Task: Look for multi-family home type.
Action: Mouse moved to (737, 62)
Screenshot: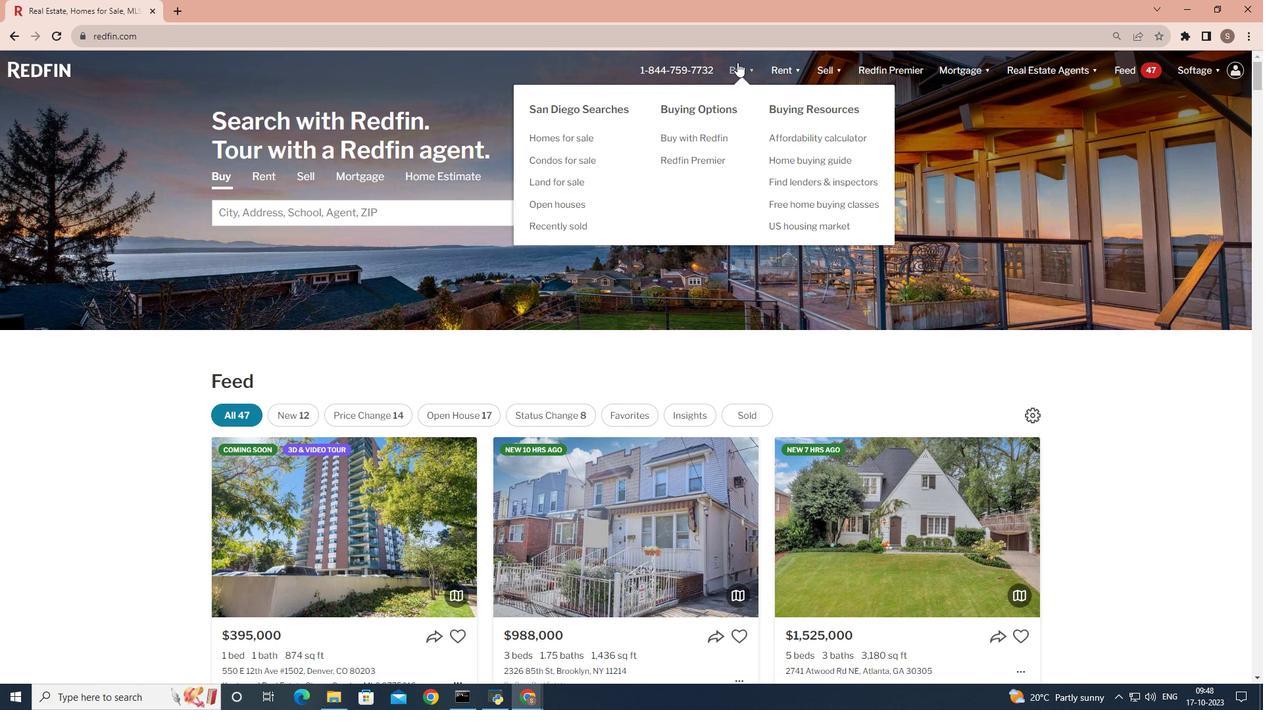 
Action: Mouse pressed left at (737, 62)
Screenshot: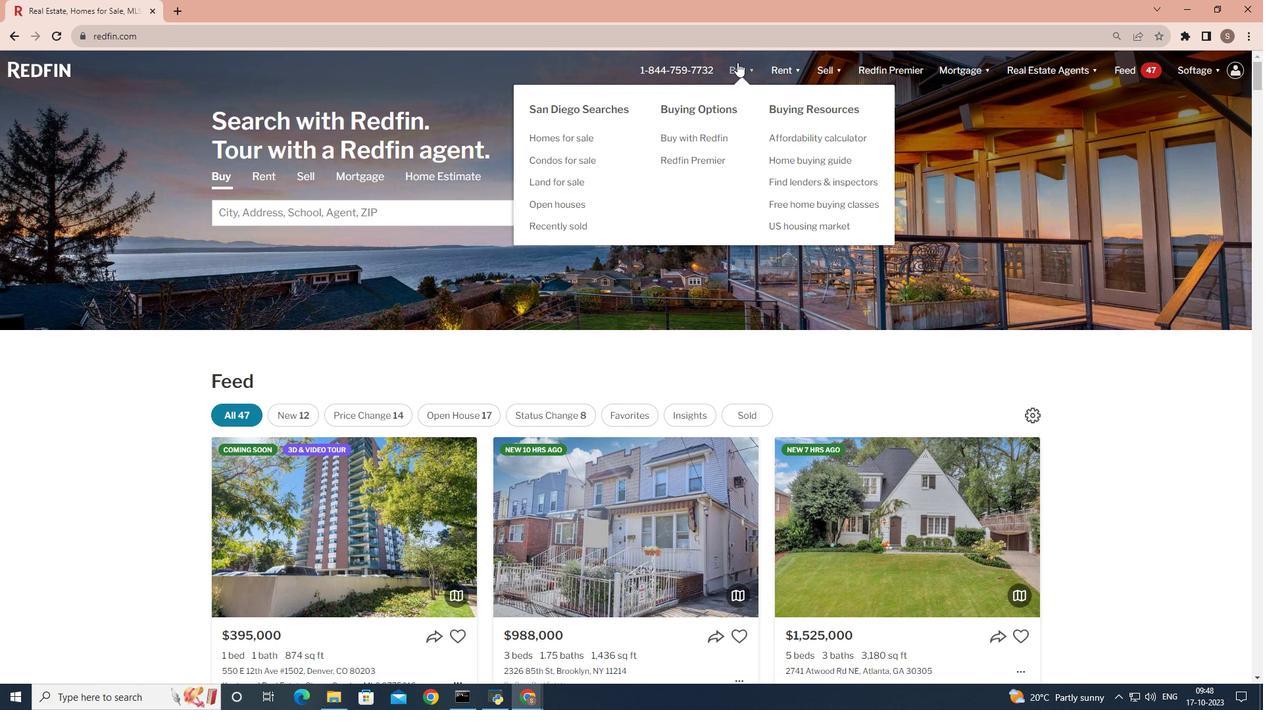 
Action: Mouse moved to (447, 276)
Screenshot: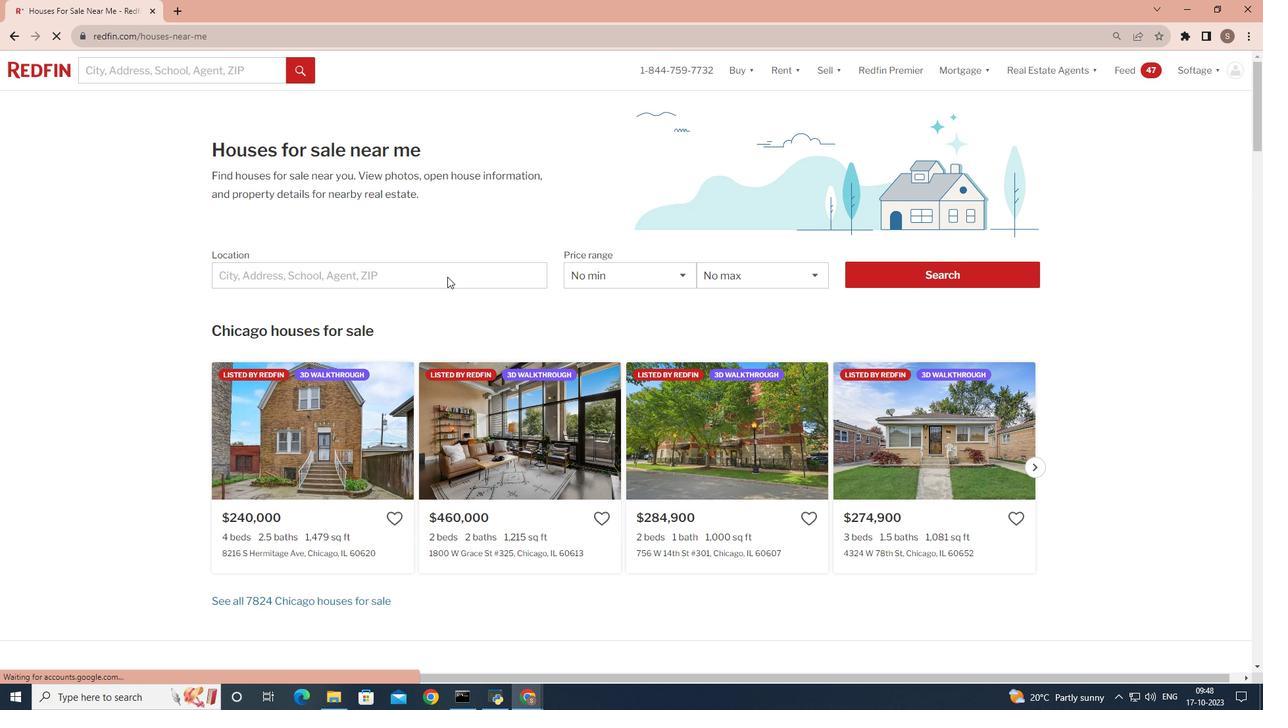 
Action: Mouse pressed left at (447, 276)
Screenshot: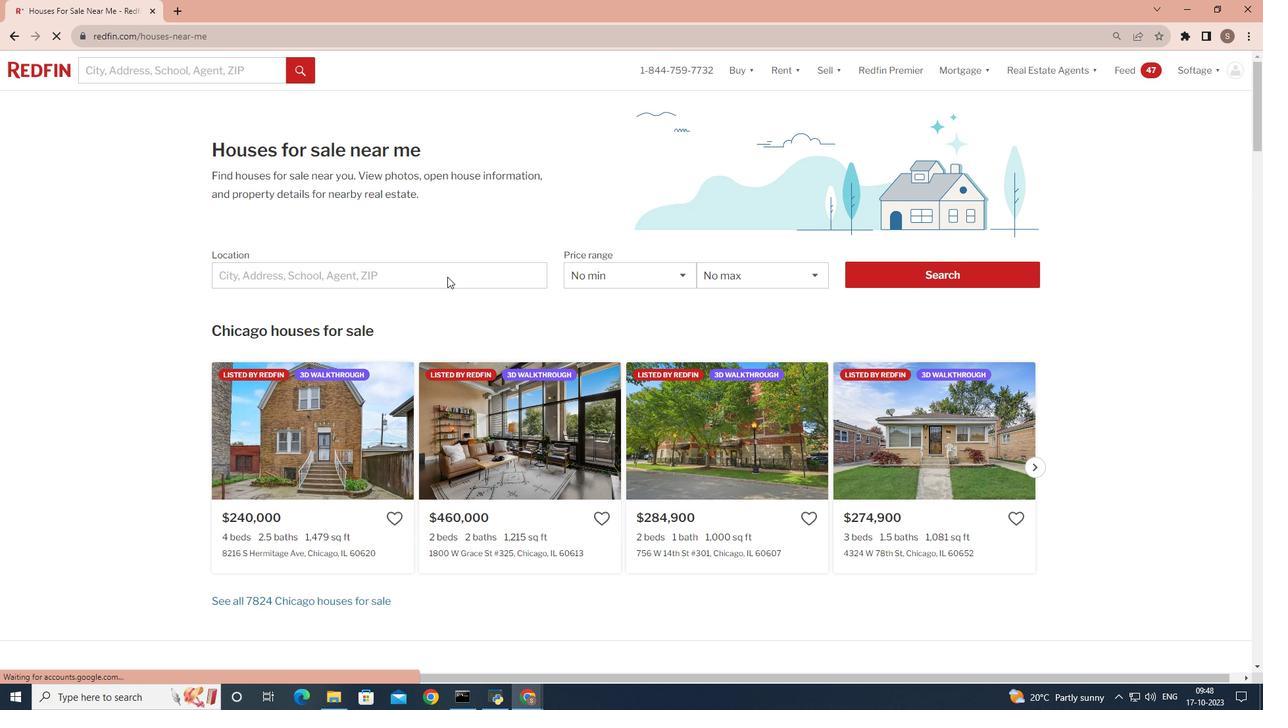 
Action: Mouse moved to (447, 277)
Screenshot: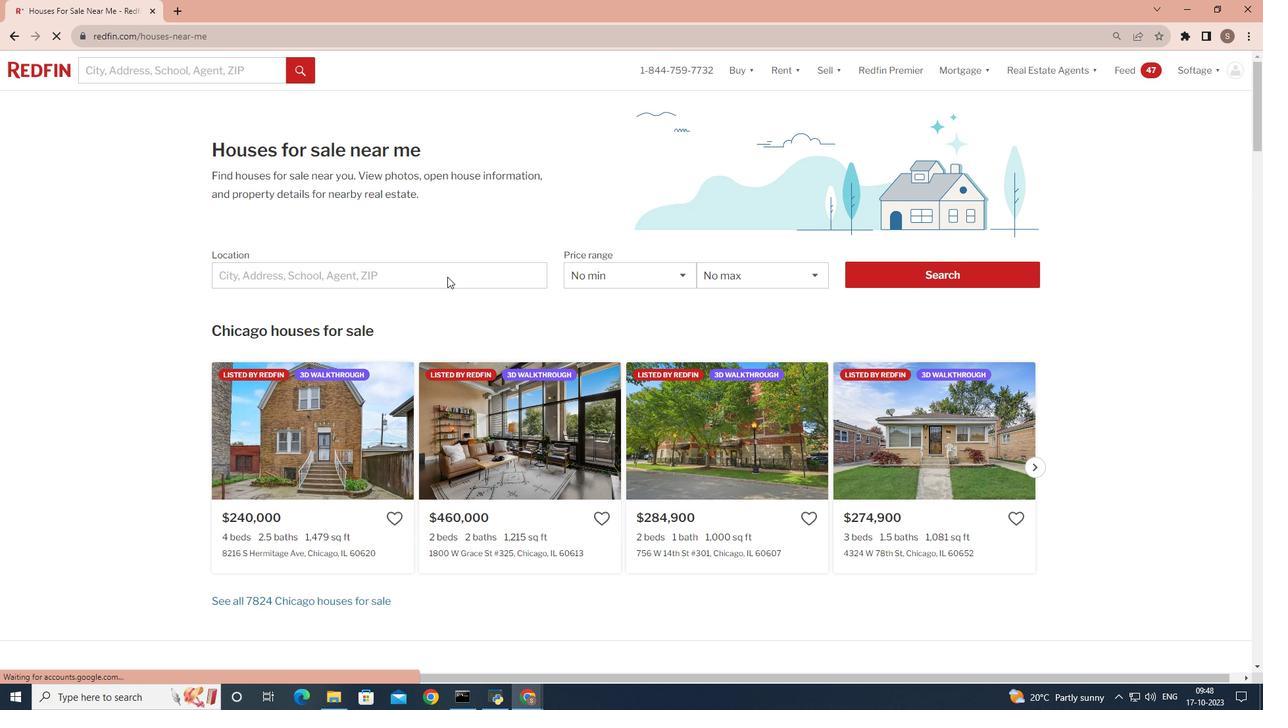 
Action: Mouse pressed left at (447, 277)
Screenshot: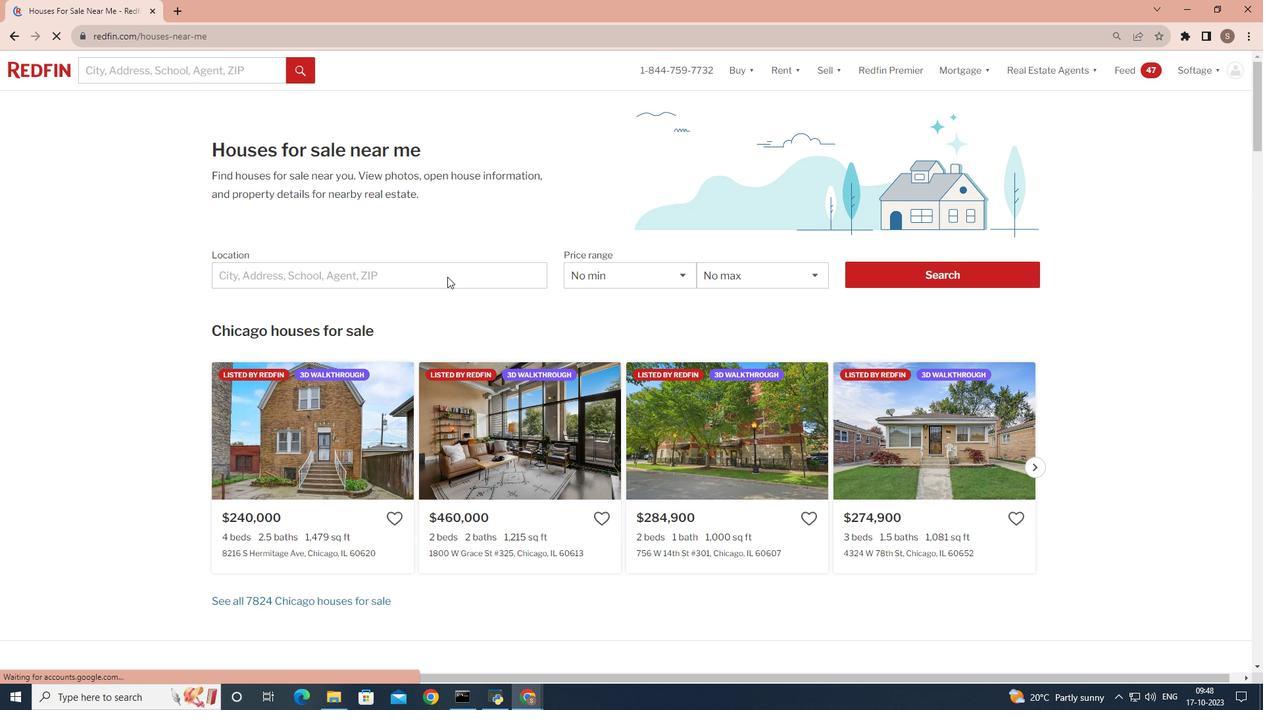 
Action: Mouse moved to (434, 280)
Screenshot: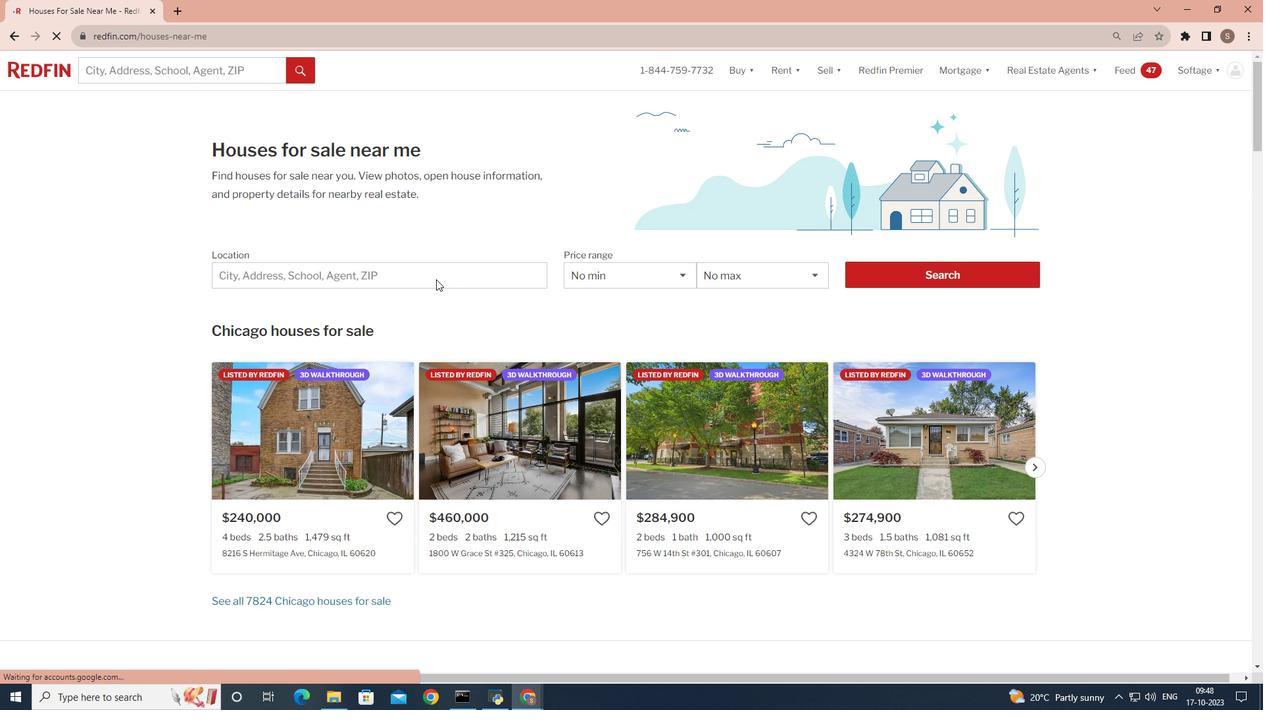
Action: Mouse pressed left at (434, 280)
Screenshot: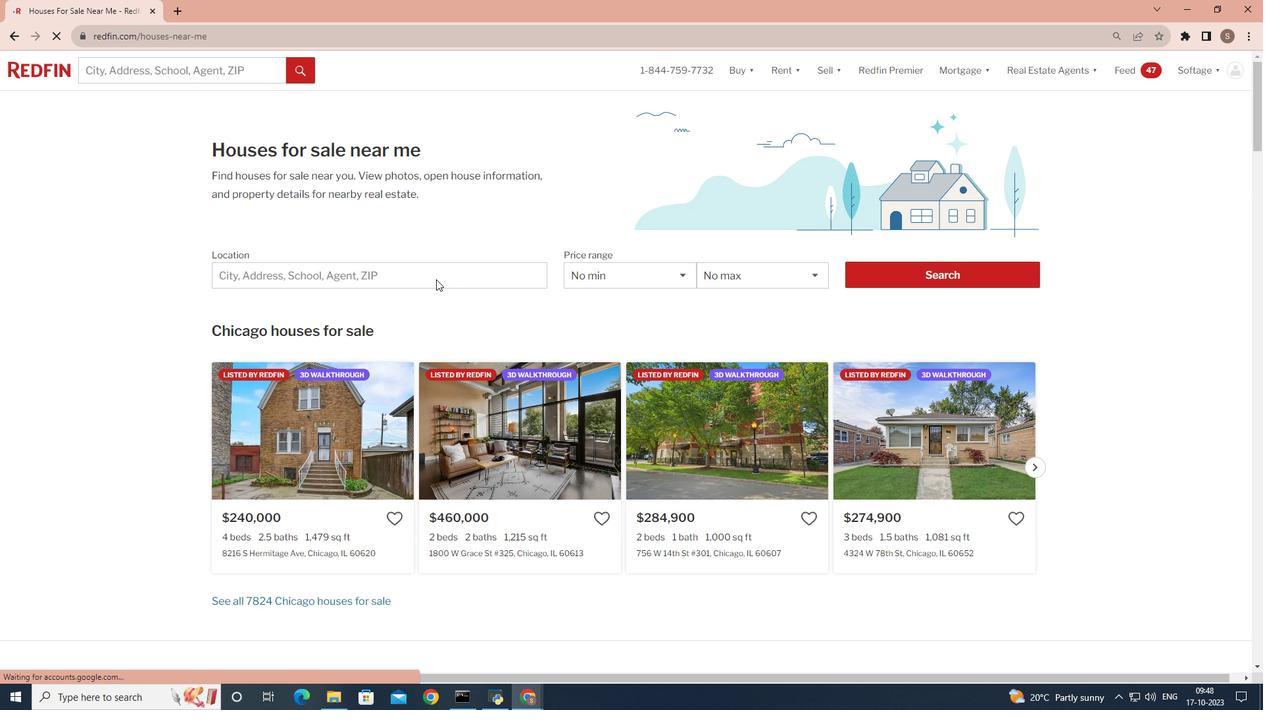 
Action: Mouse moved to (443, 279)
Screenshot: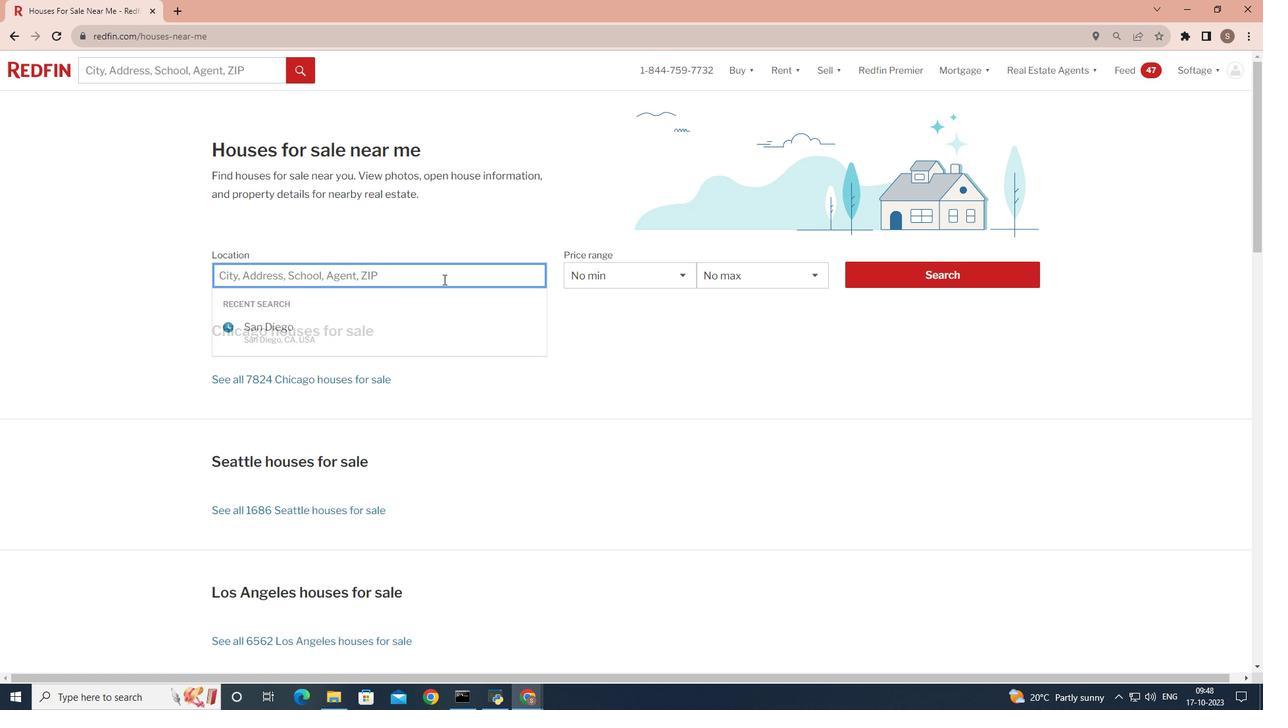 
Action: Key pressed <Key.shift>San<Key.space><Key.shift>Diego
Screenshot: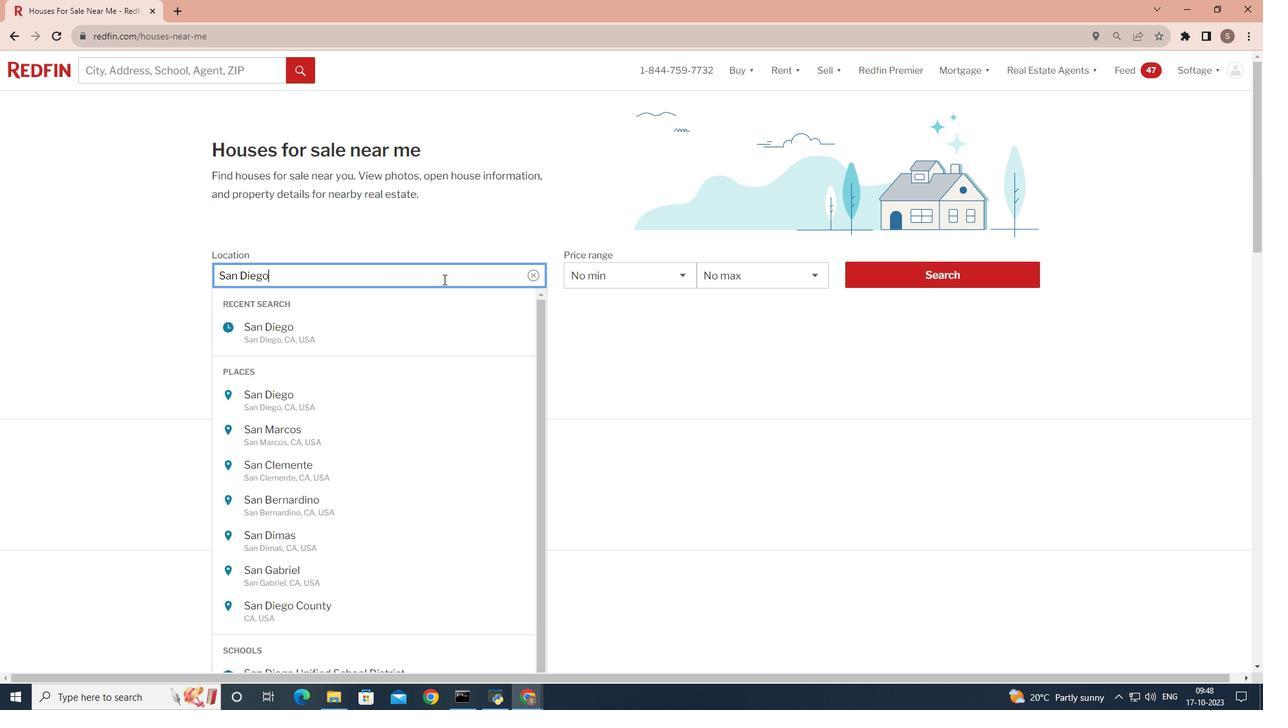 
Action: Mouse moved to (902, 273)
Screenshot: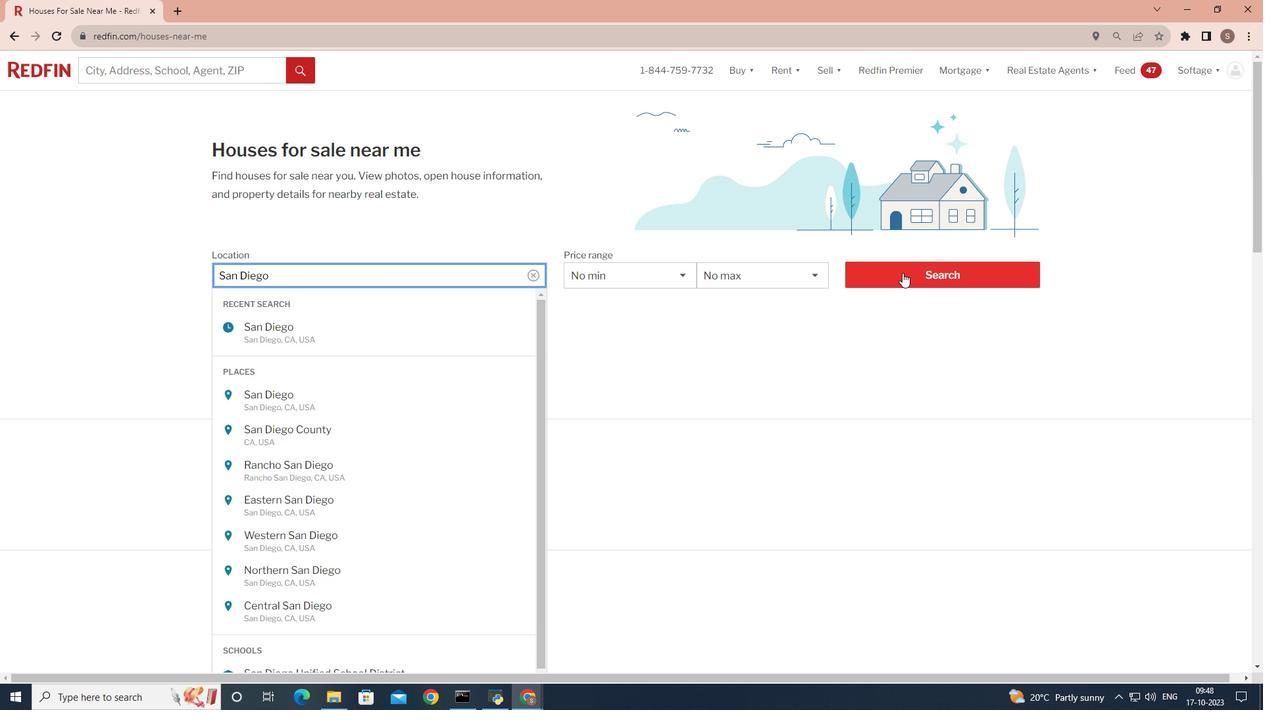 
Action: Mouse pressed left at (902, 273)
Screenshot: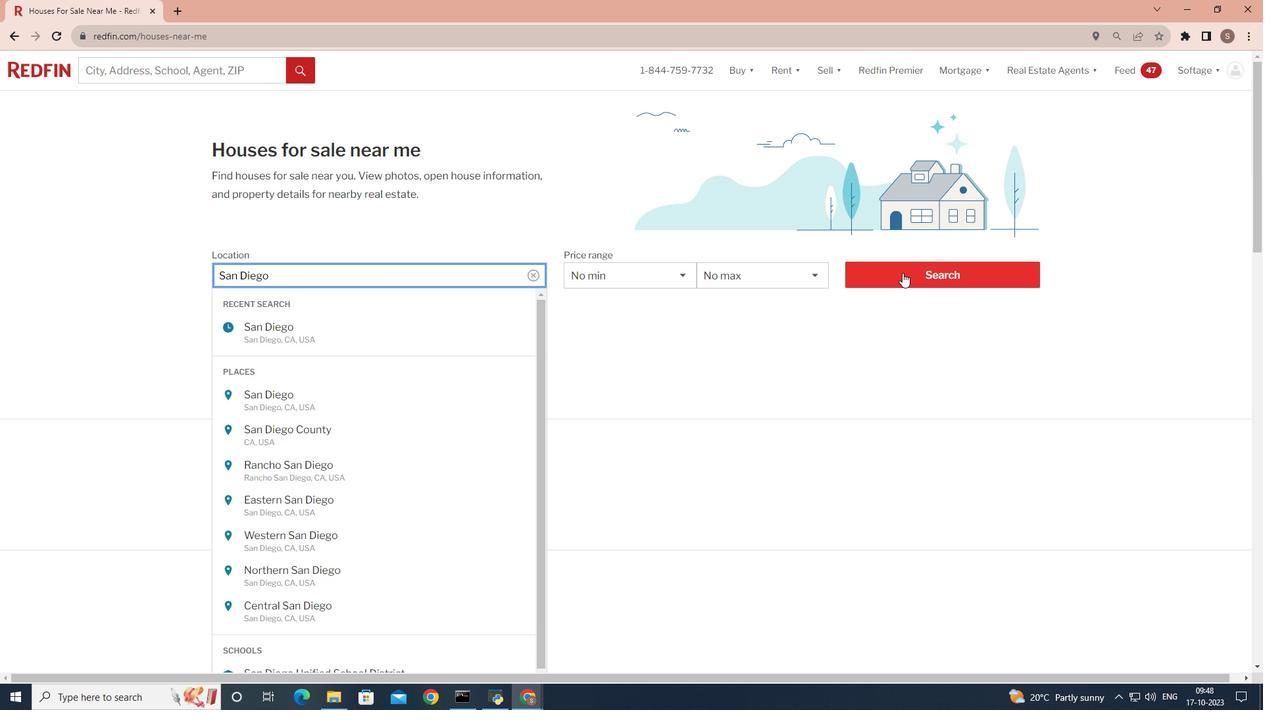 
Action: Mouse moved to (902, 273)
Screenshot: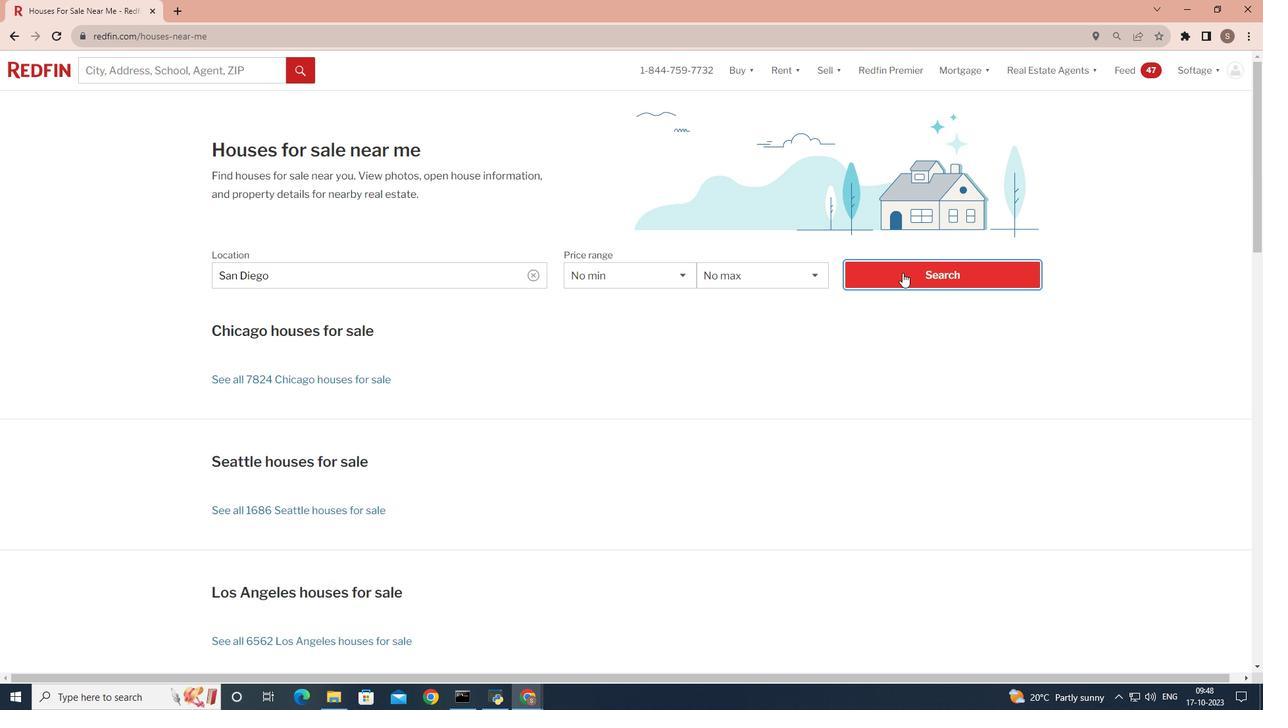 
Action: Mouse pressed left at (902, 273)
Screenshot: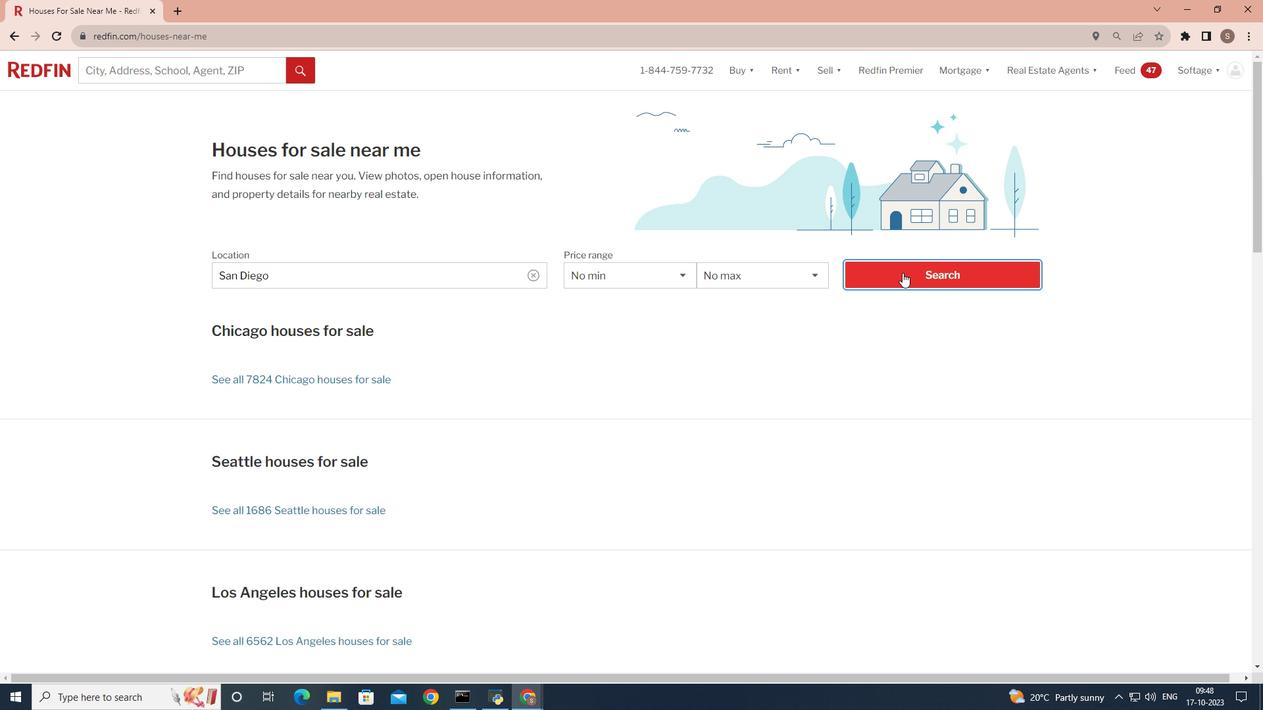 
Action: Mouse moved to (1133, 148)
Screenshot: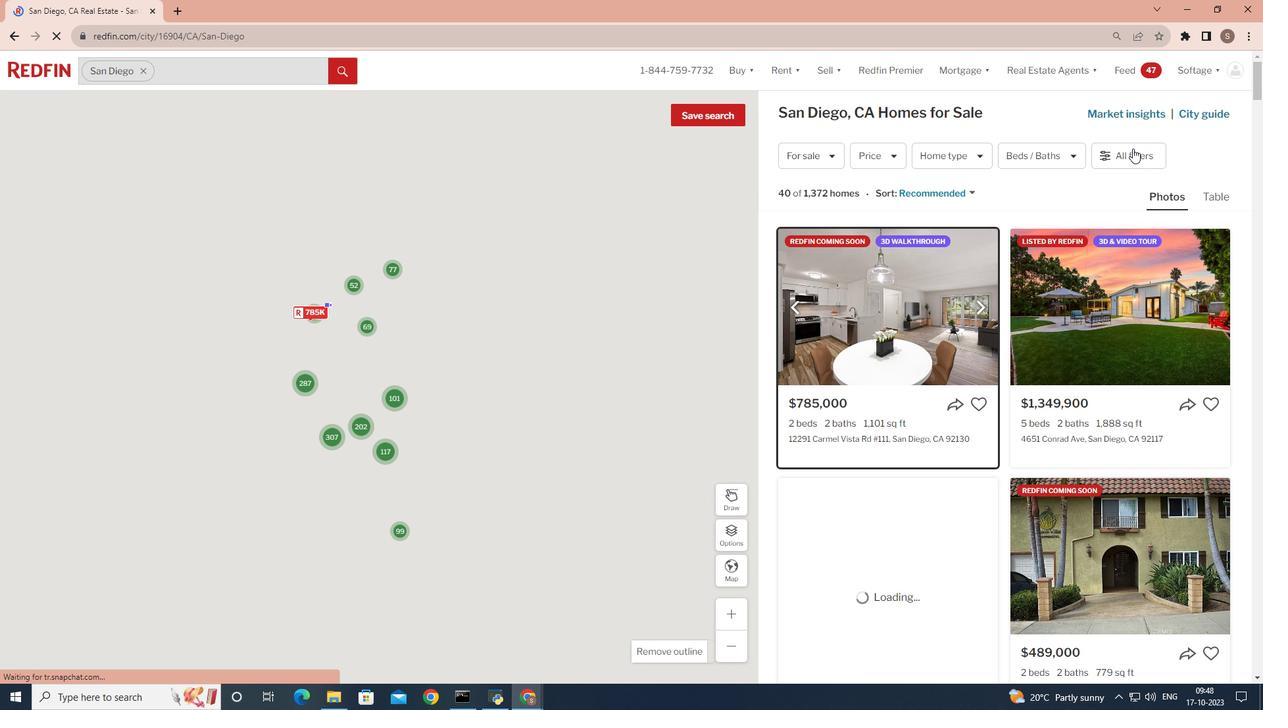 
Action: Mouse pressed left at (1133, 148)
Screenshot: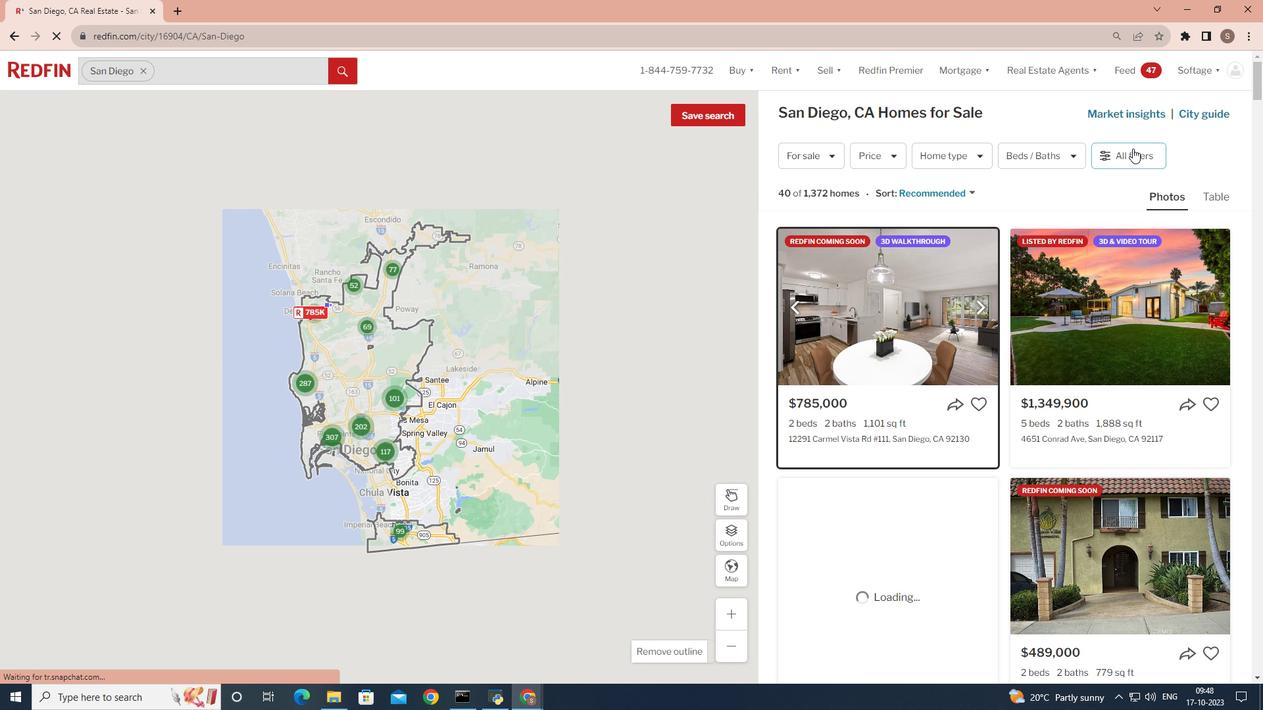 
Action: Mouse moved to (1134, 148)
Screenshot: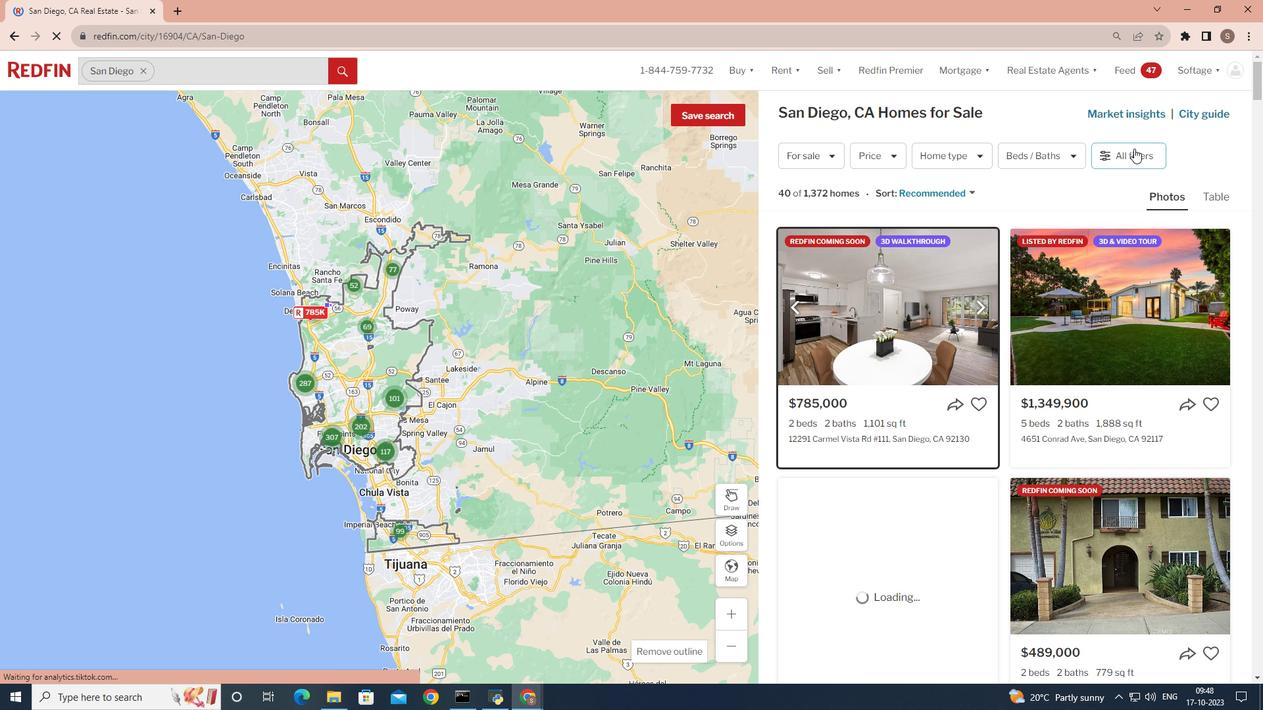 
Action: Mouse pressed left at (1134, 148)
Screenshot: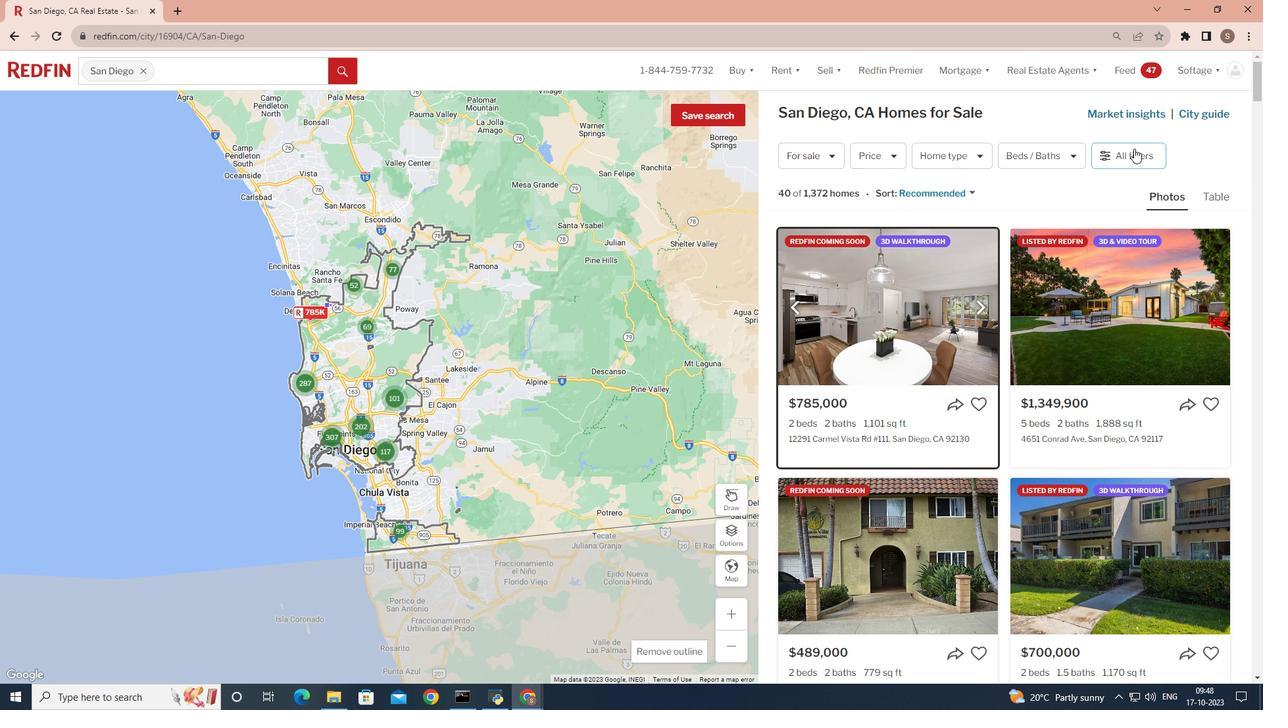 
Action: Mouse moved to (897, 605)
Screenshot: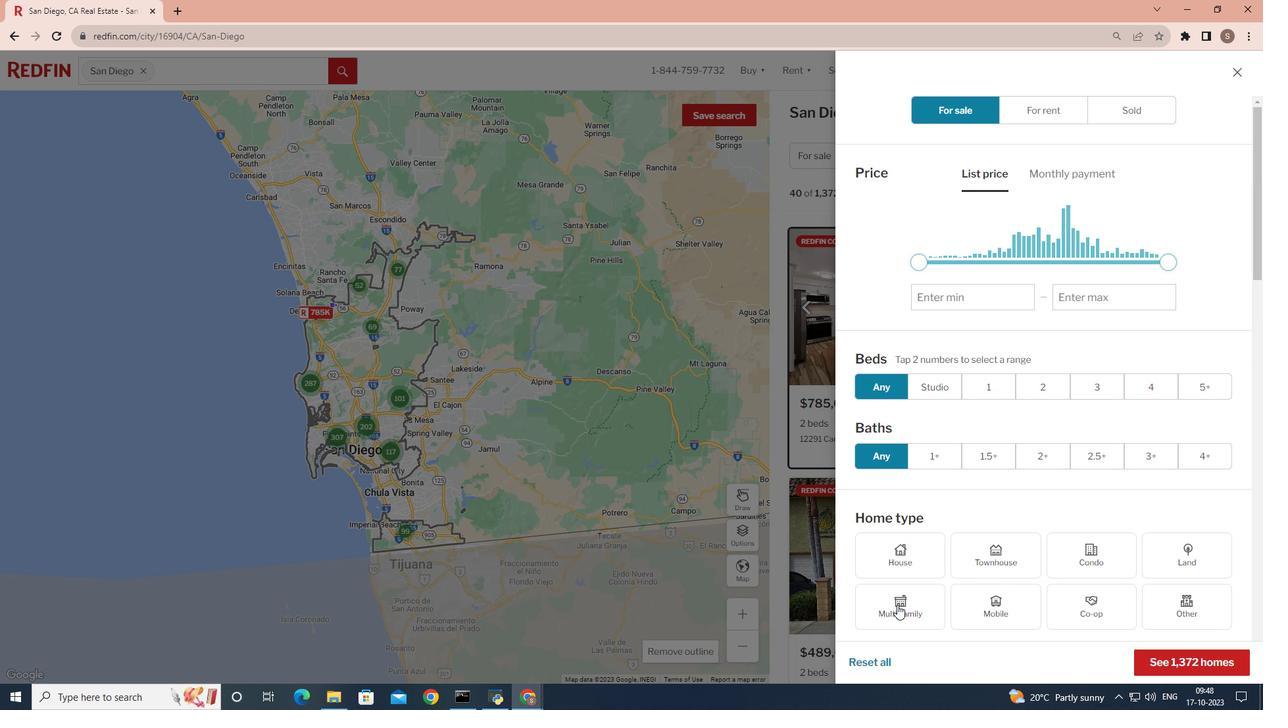 
Action: Mouse pressed left at (897, 605)
Screenshot: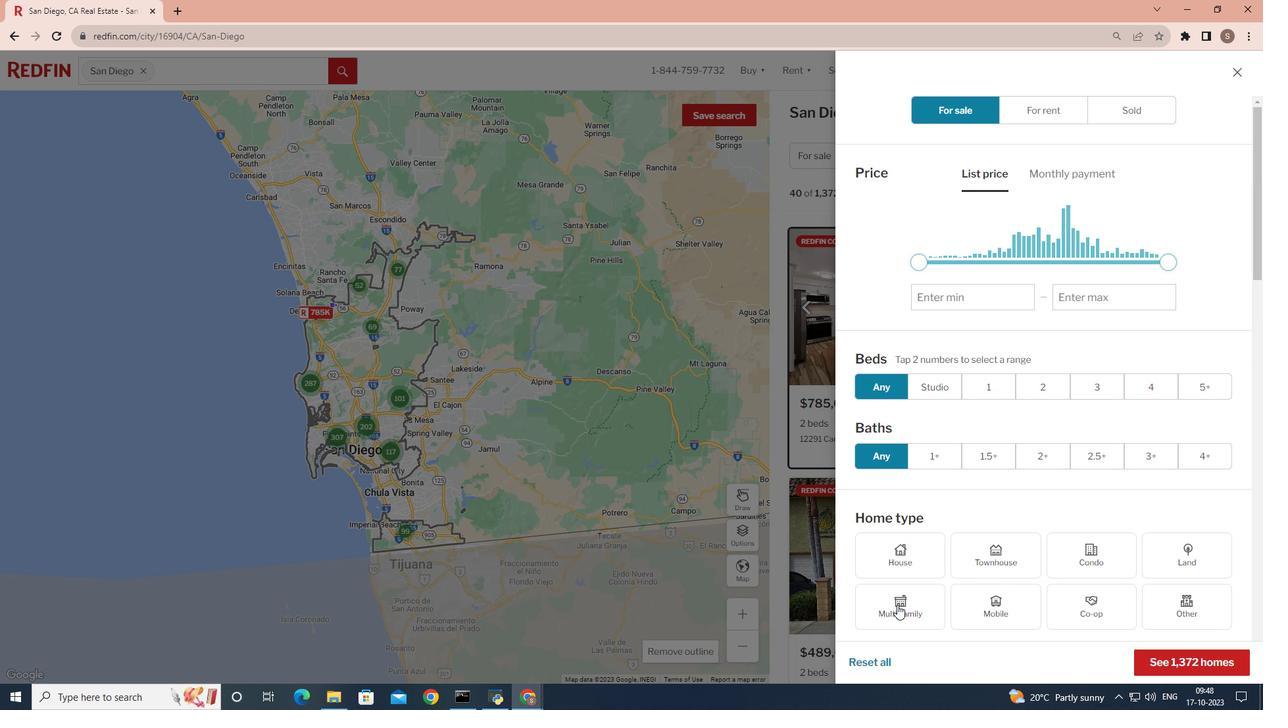 
Action: Mouse moved to (1200, 661)
Screenshot: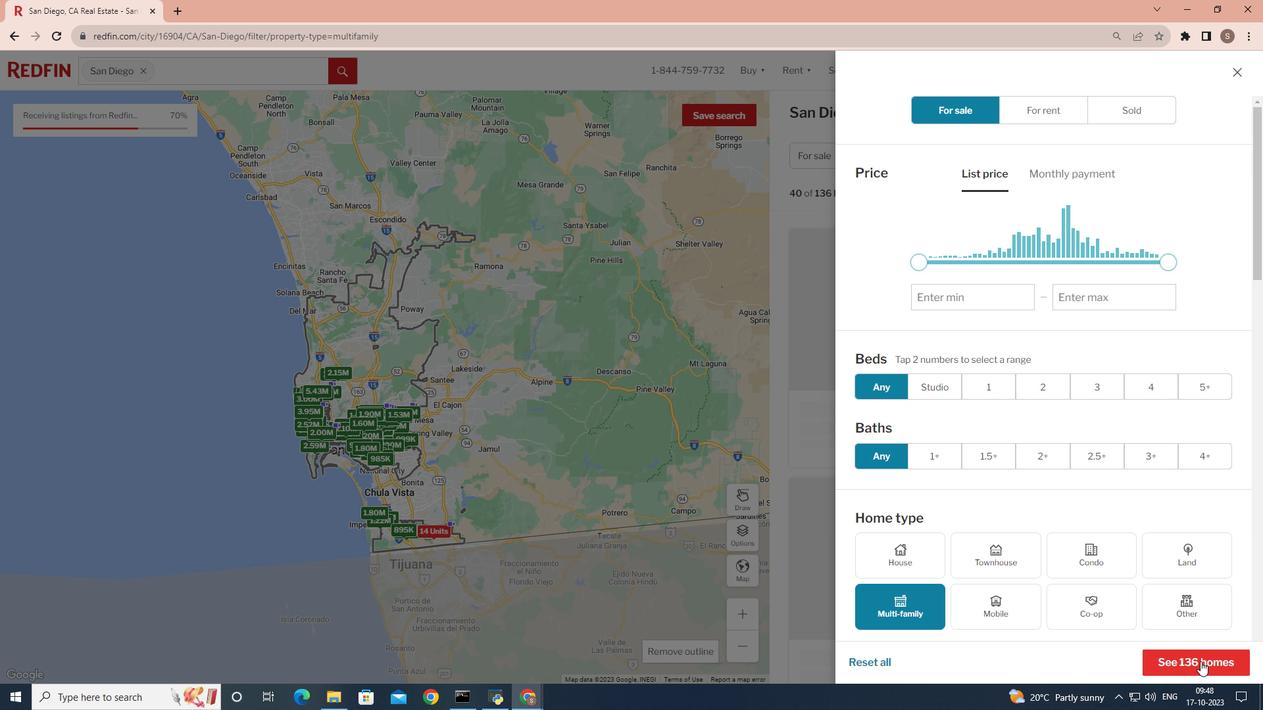 
Action: Mouse pressed left at (1200, 661)
Screenshot: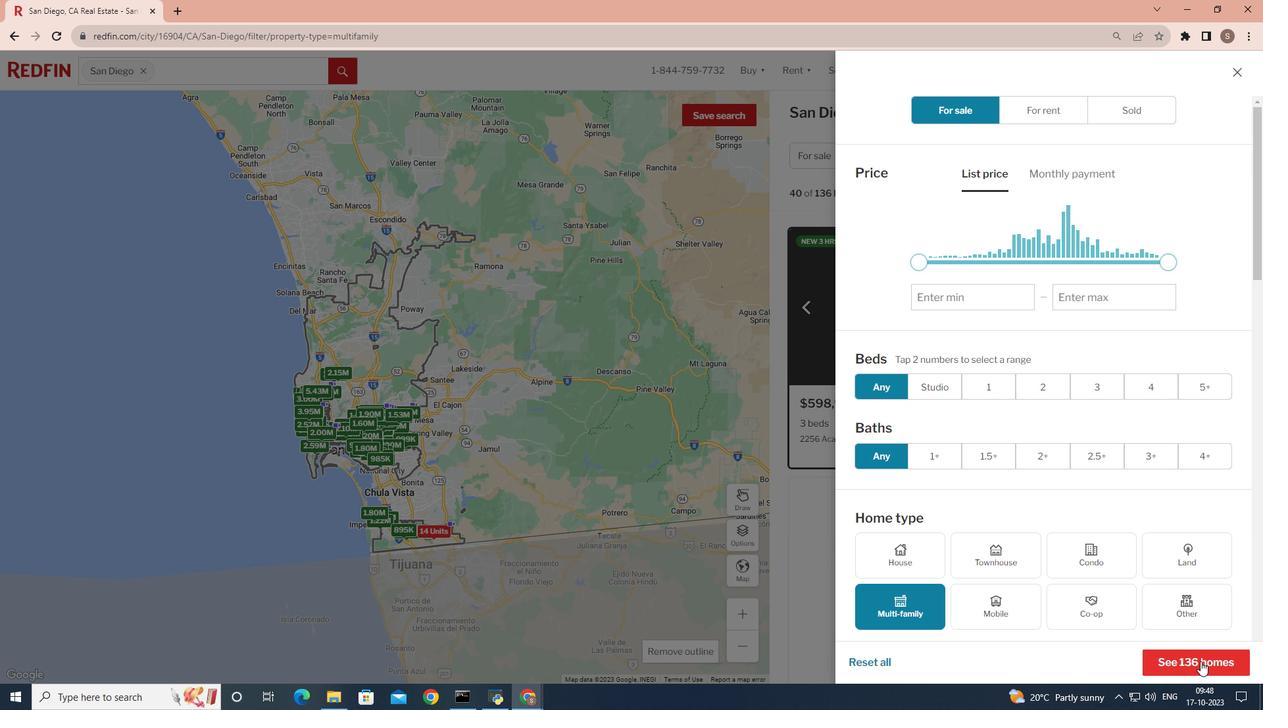 
Action: Mouse moved to (1147, 639)
Screenshot: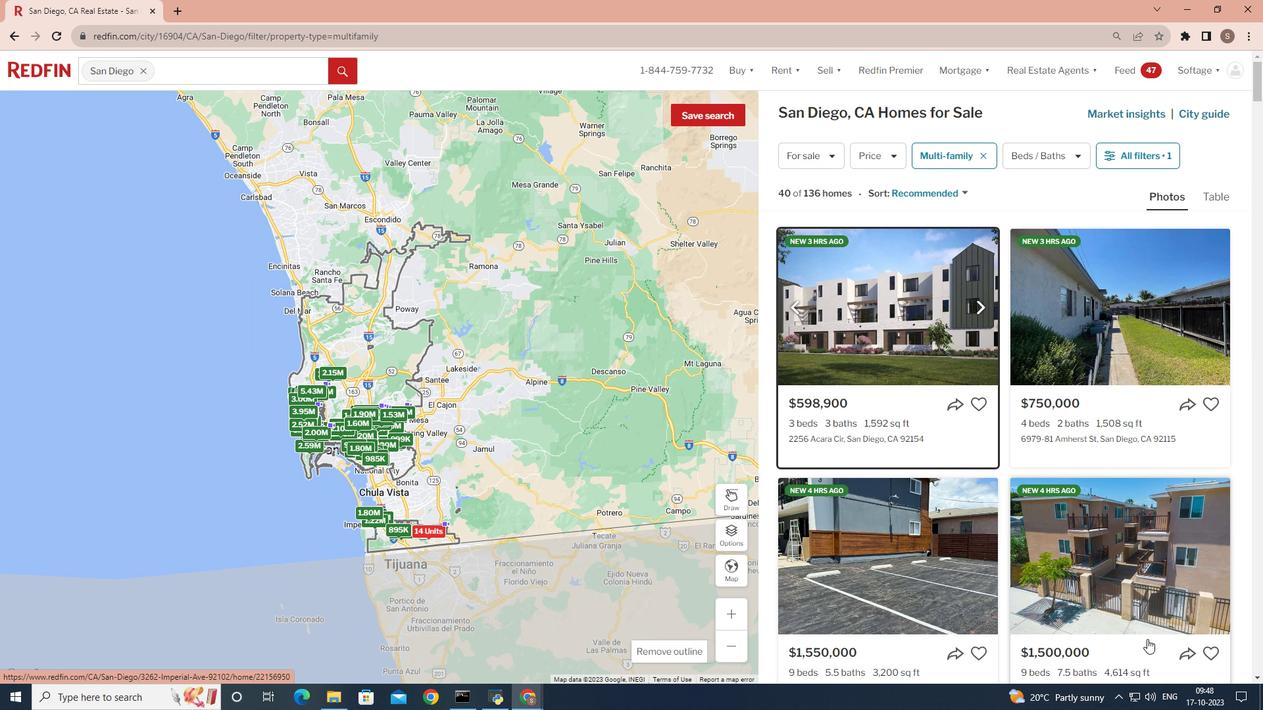 
